 Task: Select a due date automation when advanced on, 2 days before a card is due add content with a name not starting with resume at 11:00 AM.
Action: Mouse moved to (1161, 93)
Screenshot: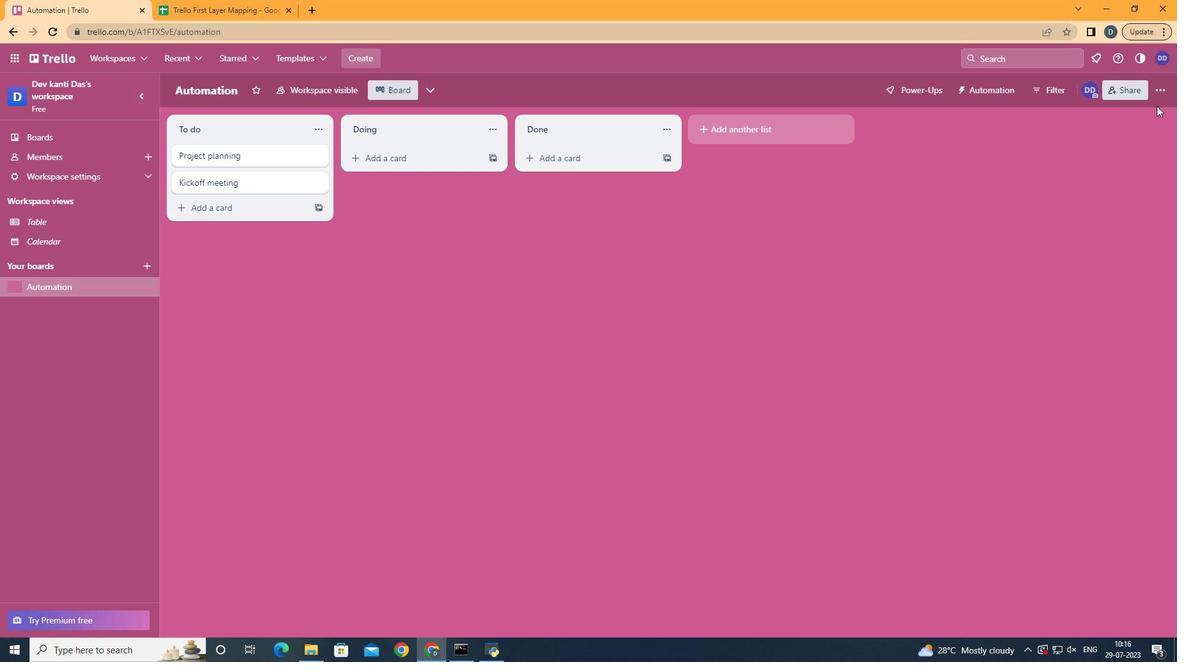 
Action: Mouse pressed left at (1161, 93)
Screenshot: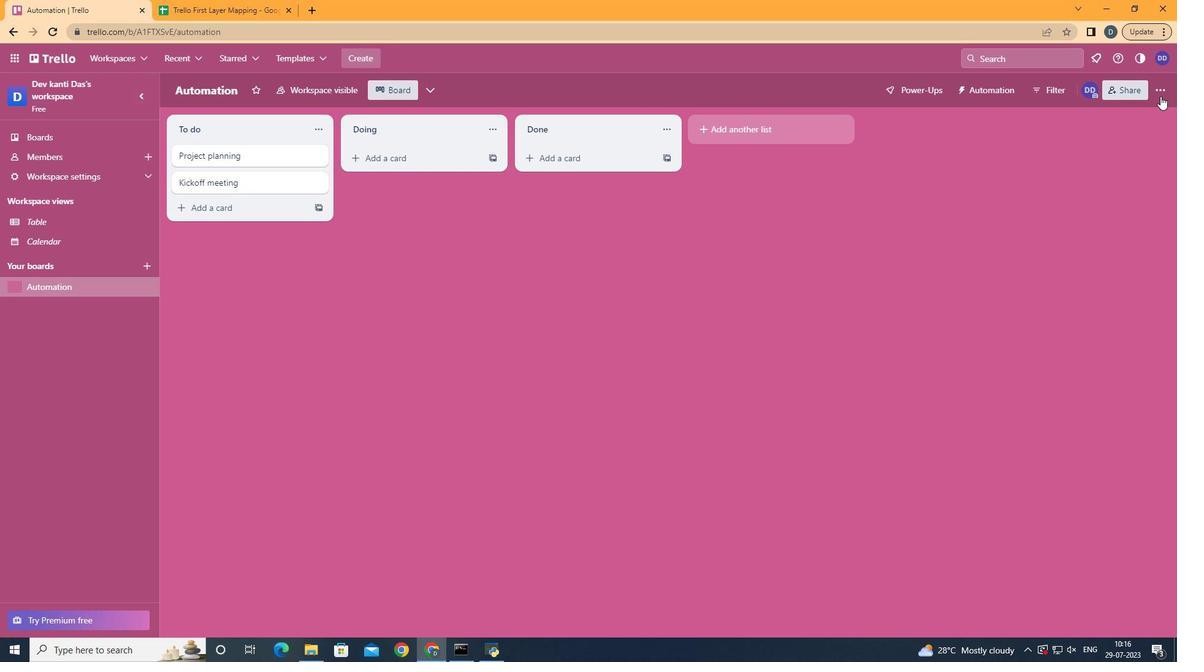 
Action: Mouse moved to (1096, 255)
Screenshot: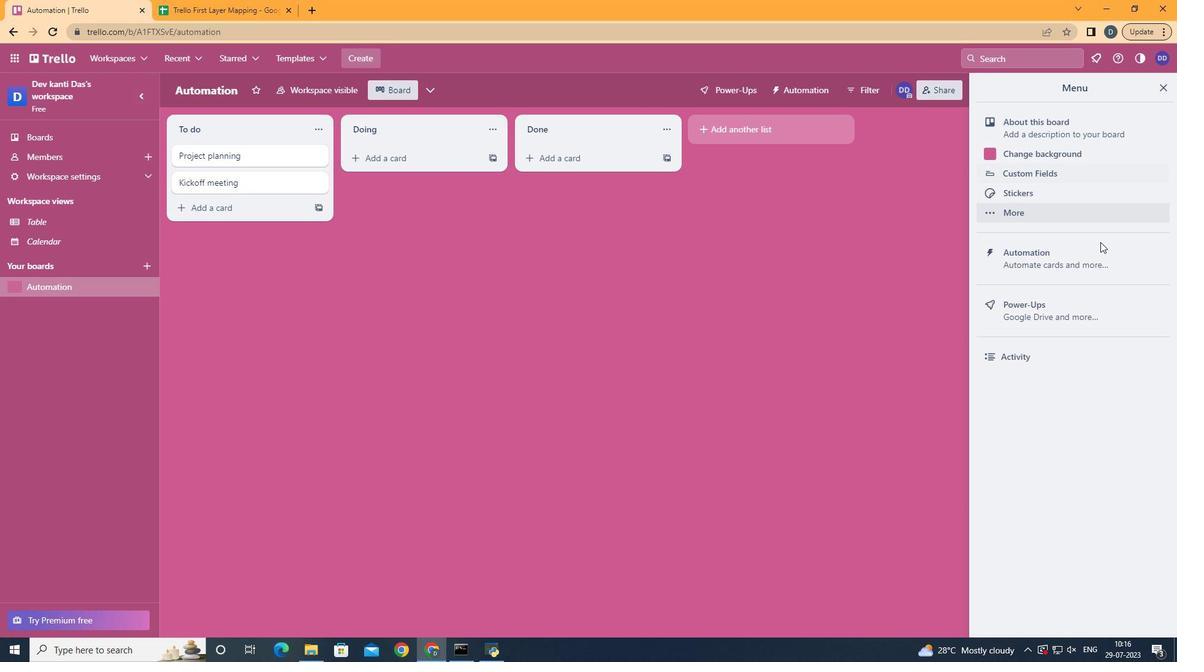 
Action: Mouse pressed left at (1096, 255)
Screenshot: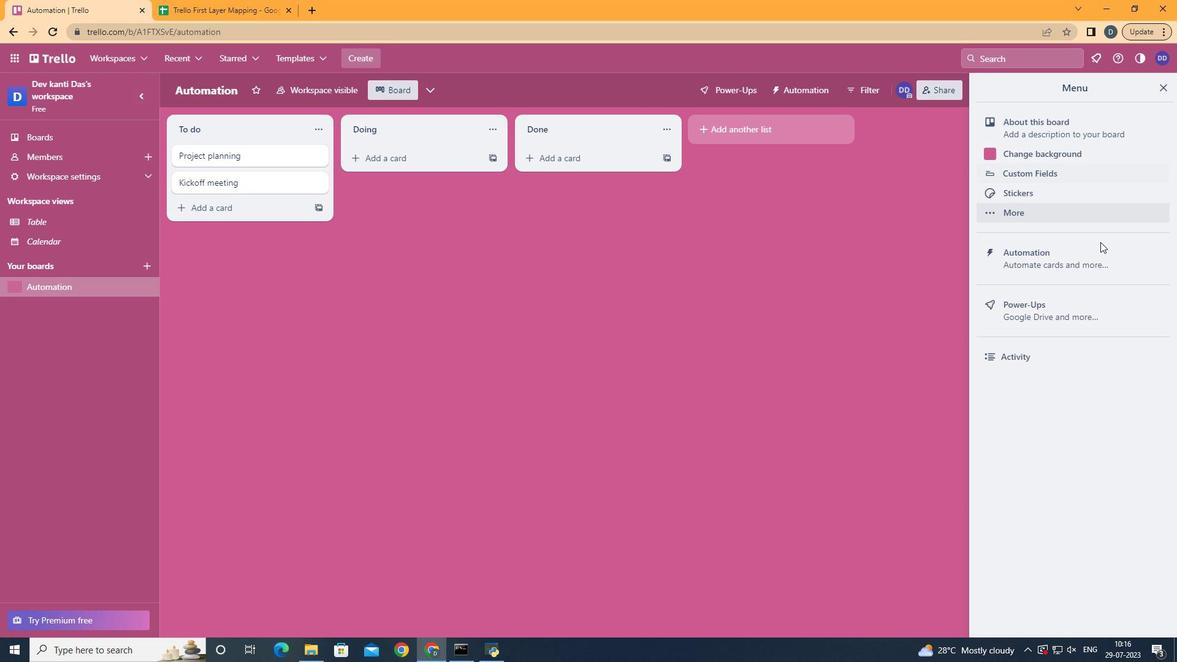 
Action: Mouse moved to (215, 252)
Screenshot: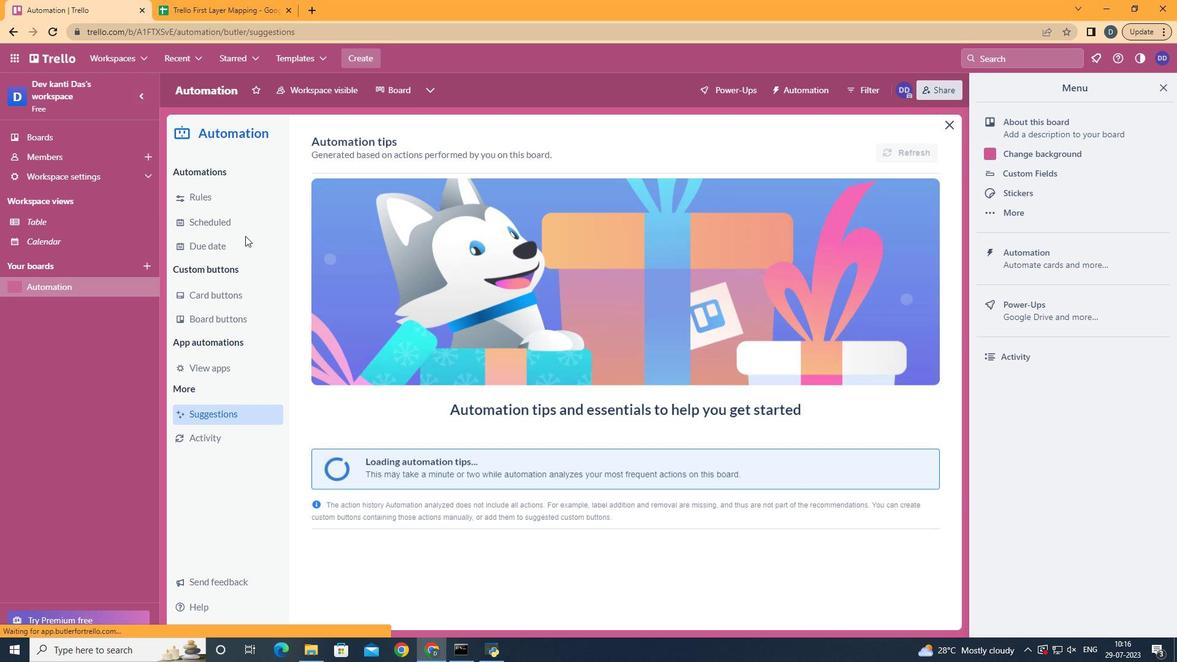 
Action: Mouse pressed left at (215, 252)
Screenshot: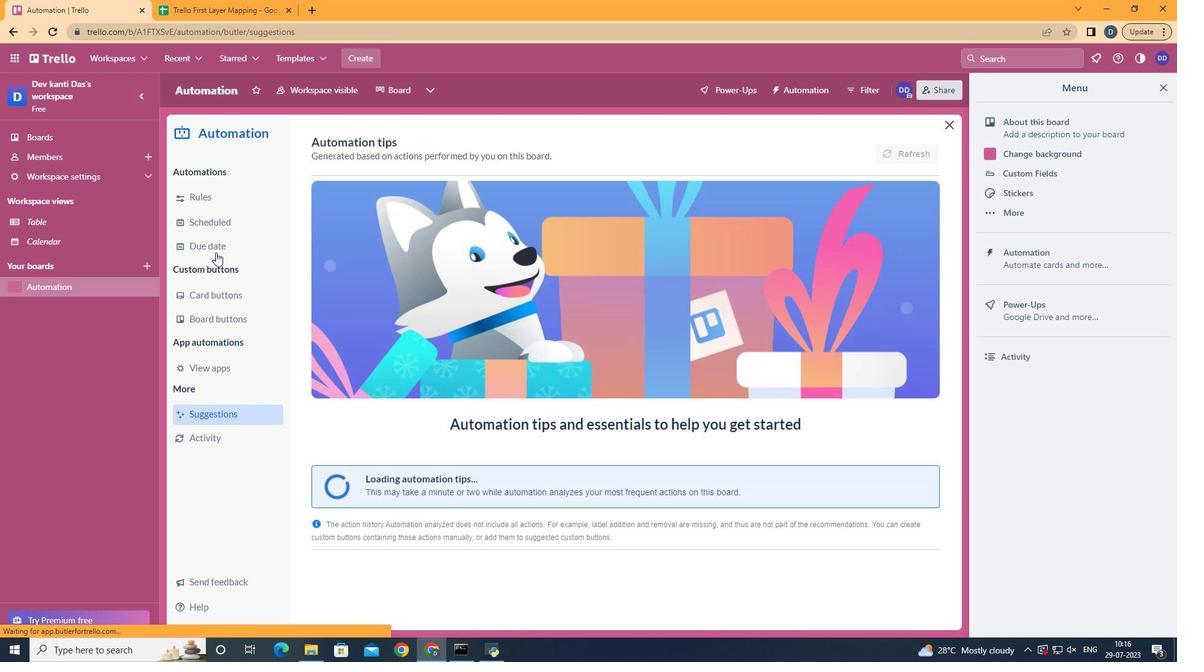 
Action: Mouse moved to (859, 147)
Screenshot: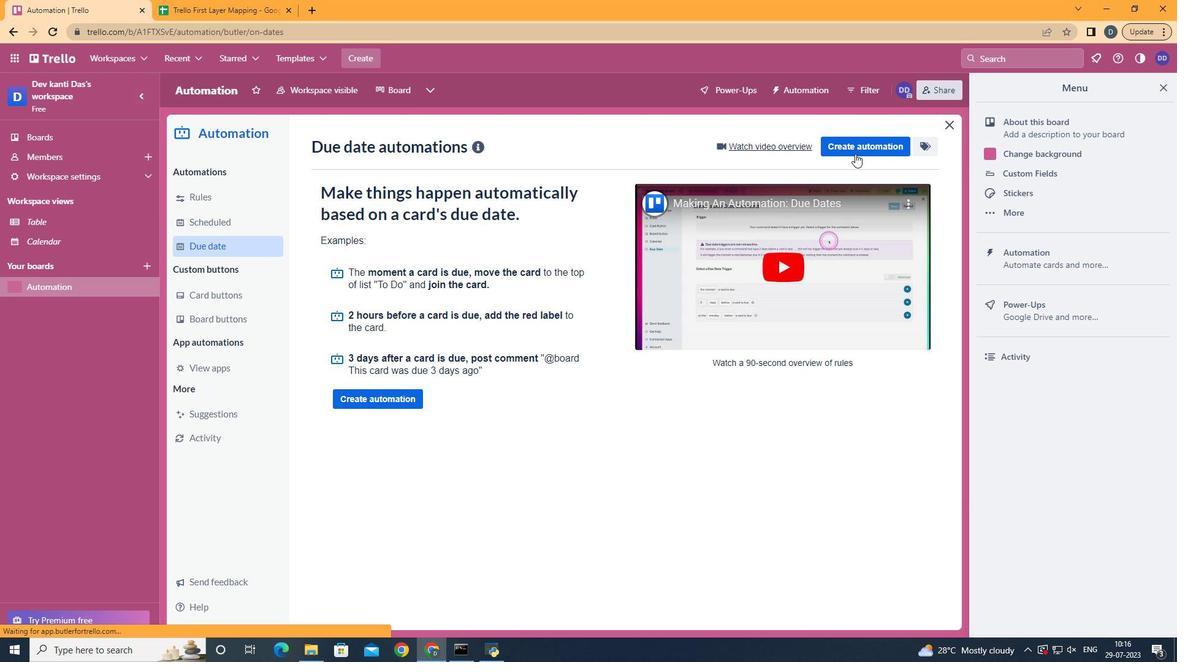 
Action: Mouse pressed left at (859, 147)
Screenshot: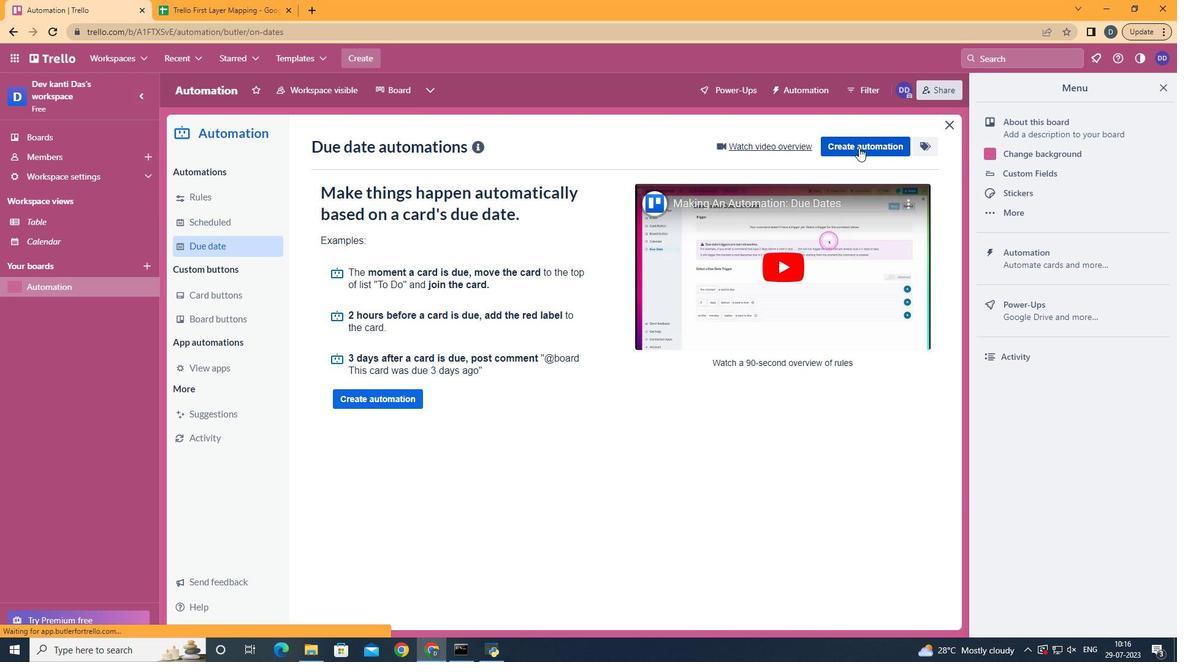 
Action: Mouse moved to (554, 287)
Screenshot: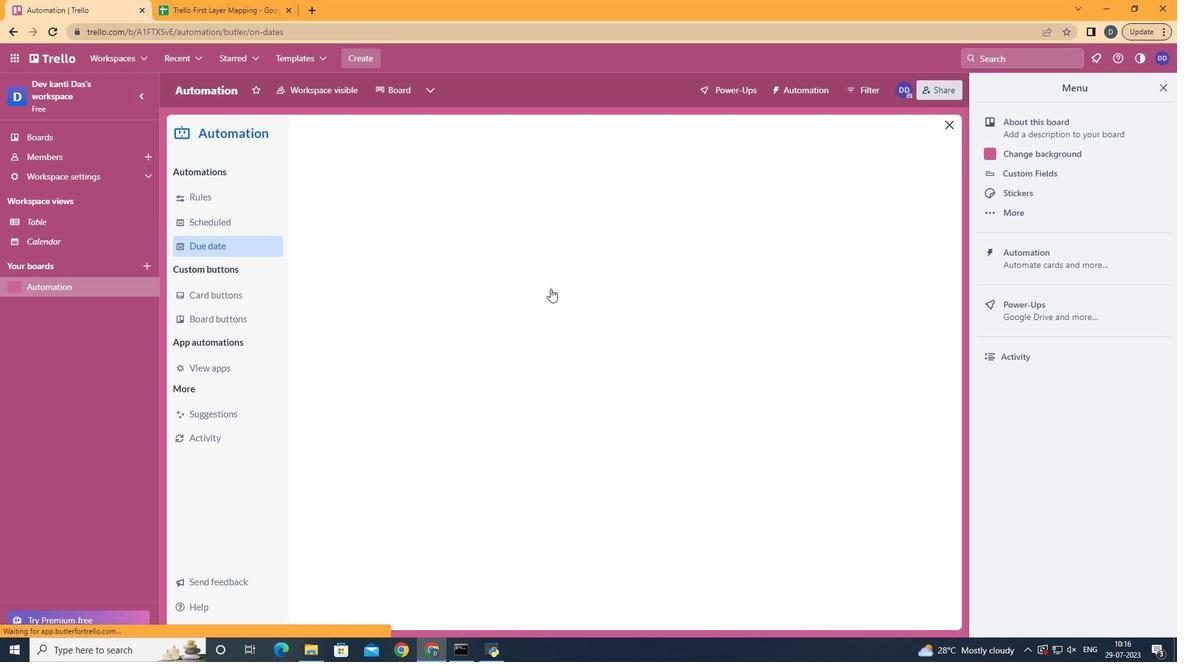 
Action: Mouse pressed left at (554, 287)
Screenshot: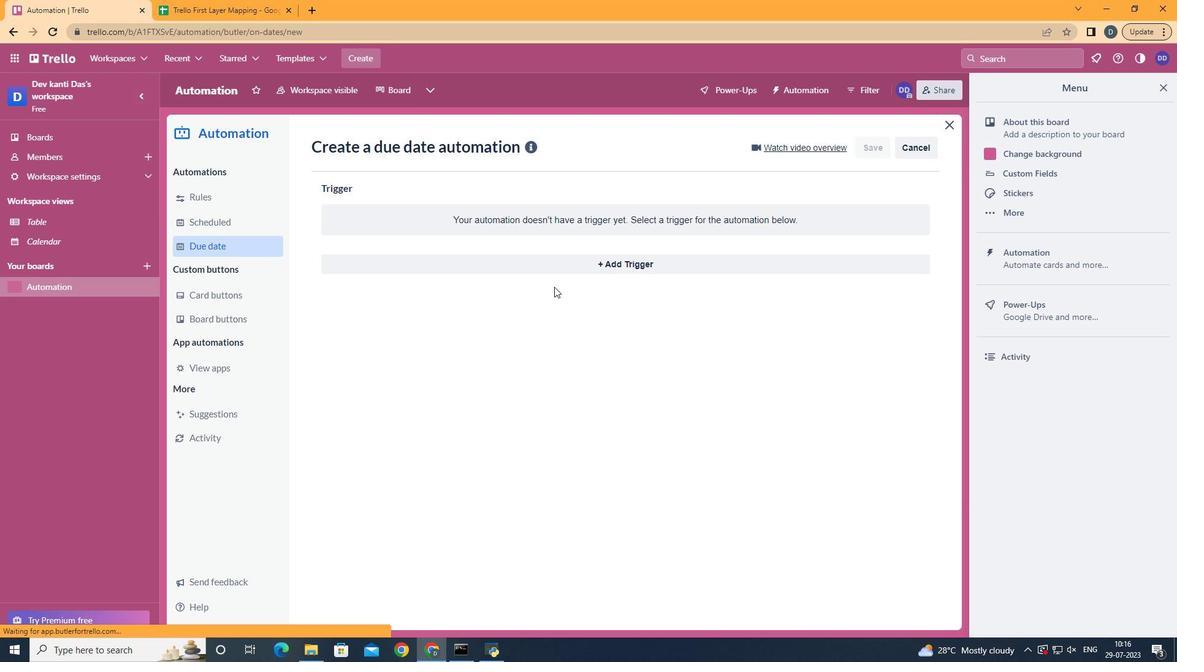 
Action: Mouse moved to (577, 267)
Screenshot: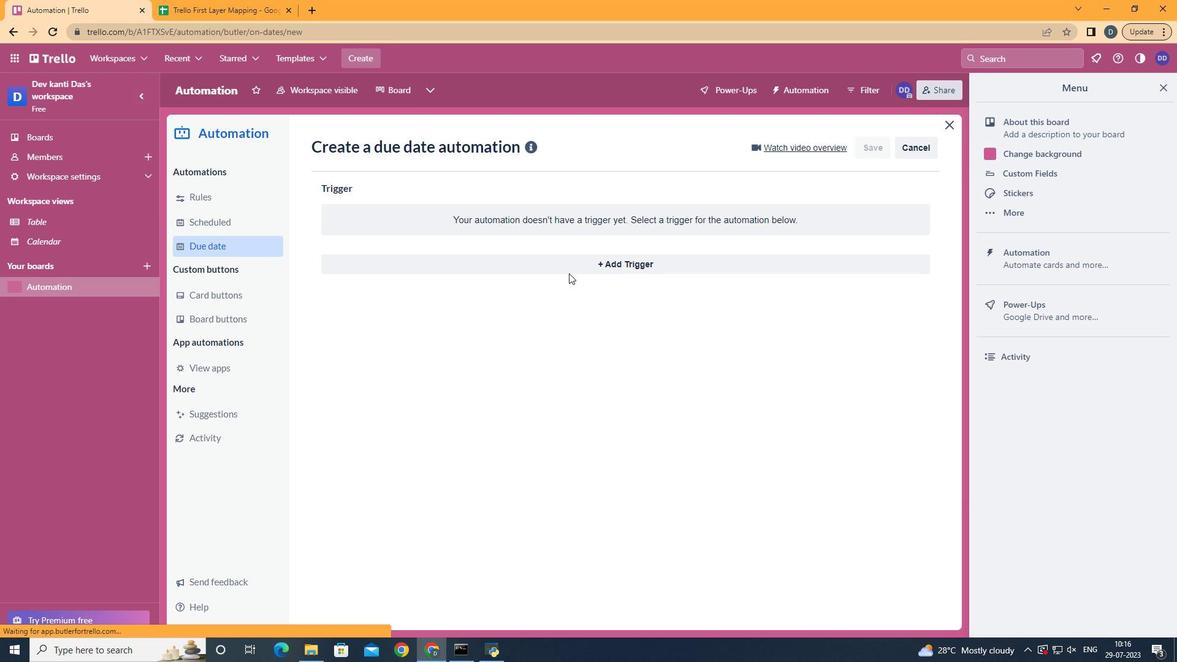 
Action: Mouse pressed left at (577, 267)
Screenshot: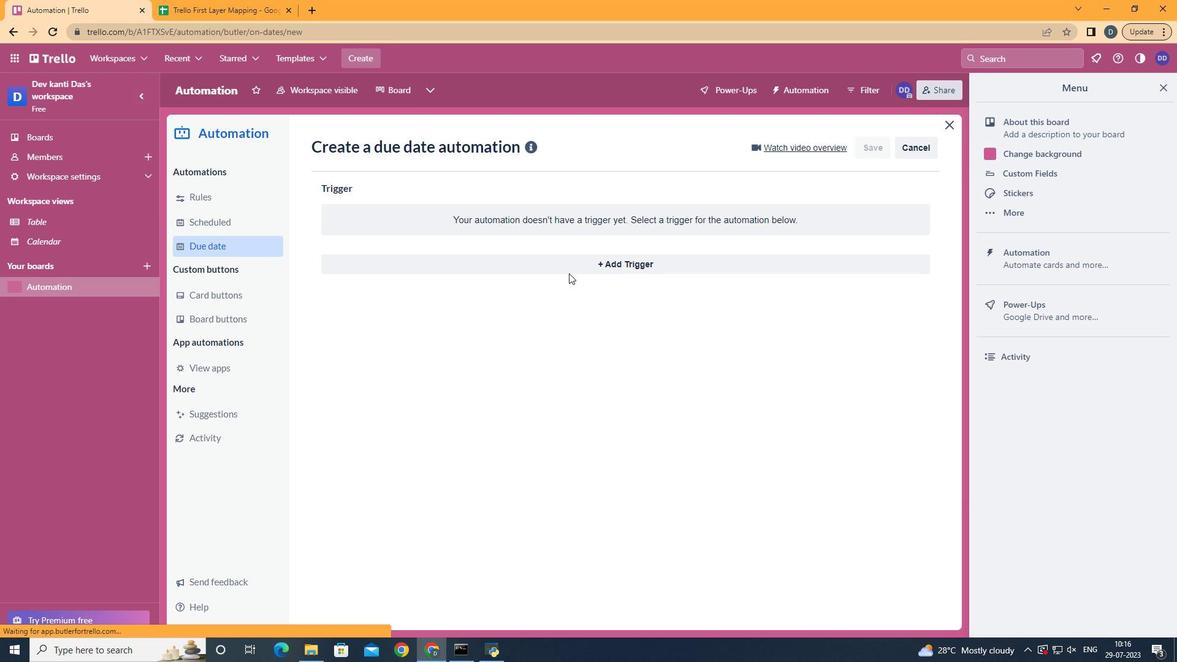 
Action: Mouse moved to (485, 450)
Screenshot: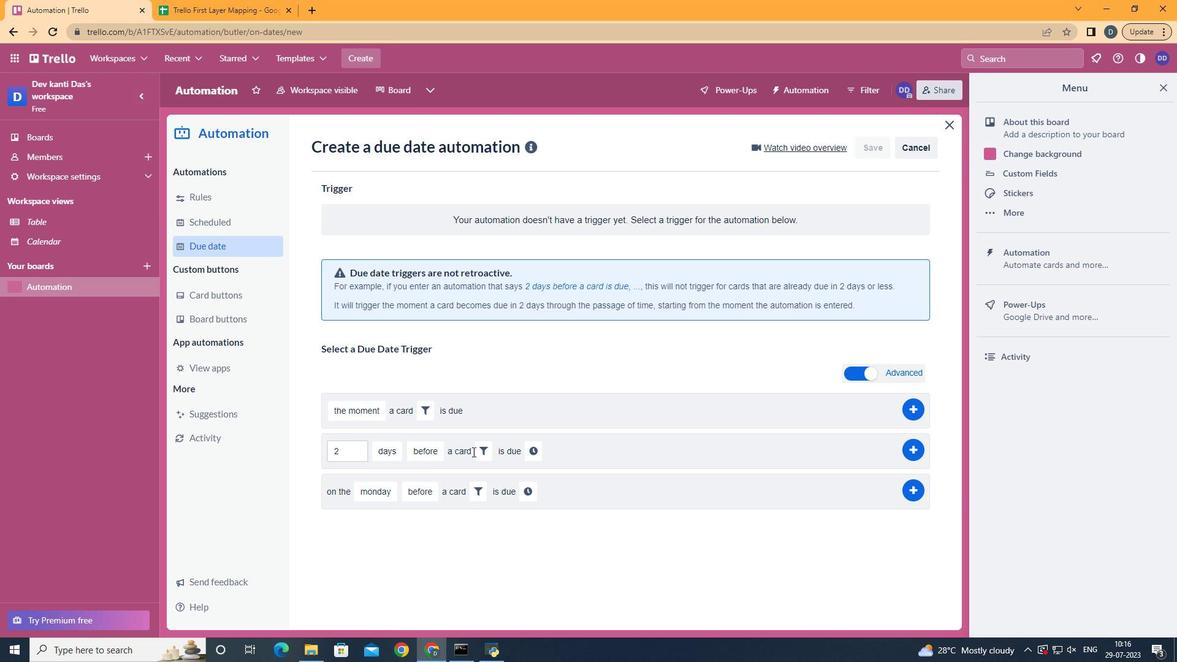 
Action: Mouse pressed left at (485, 450)
Screenshot: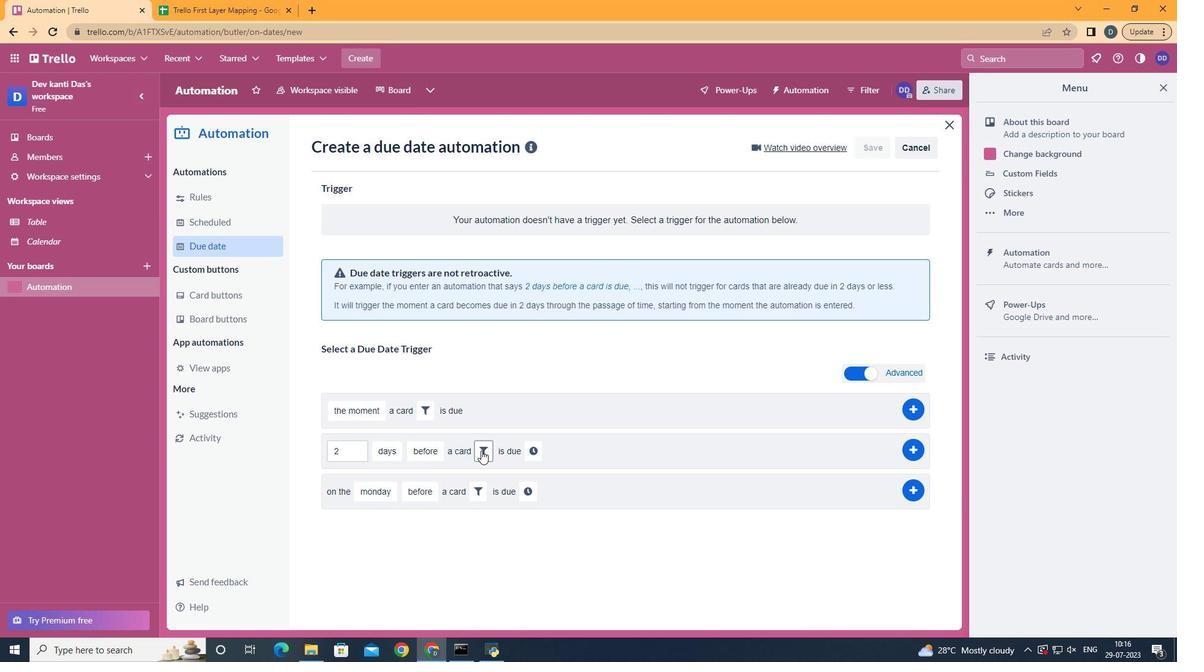 
Action: Mouse moved to (650, 497)
Screenshot: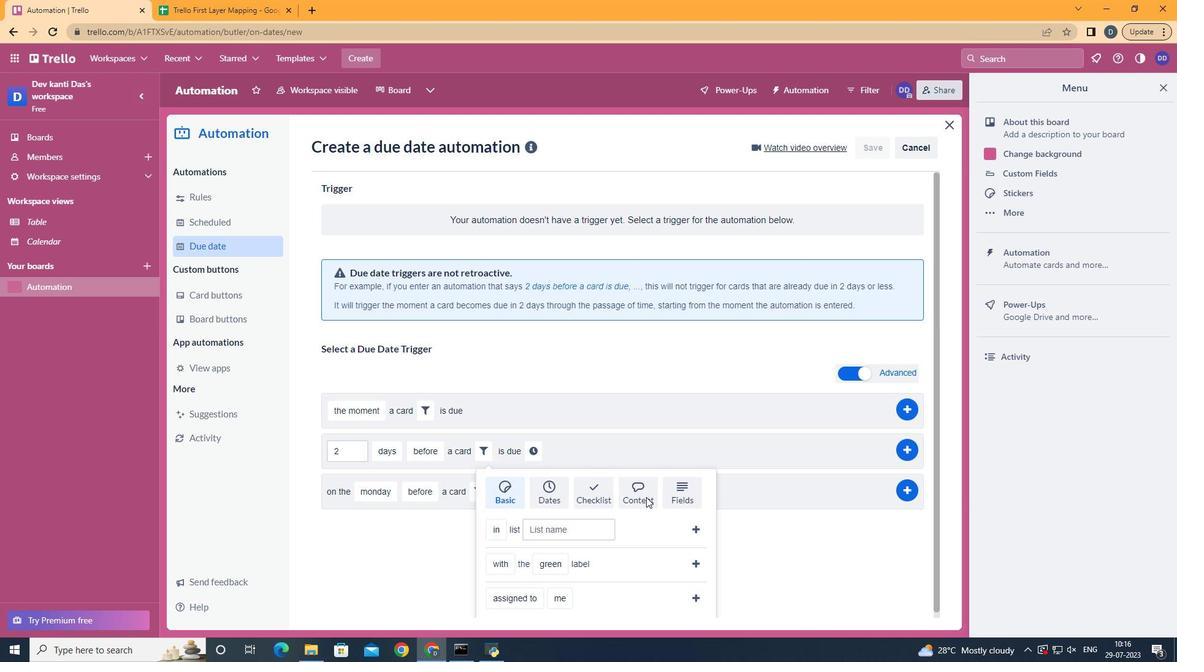 
Action: Mouse pressed left at (650, 497)
Screenshot: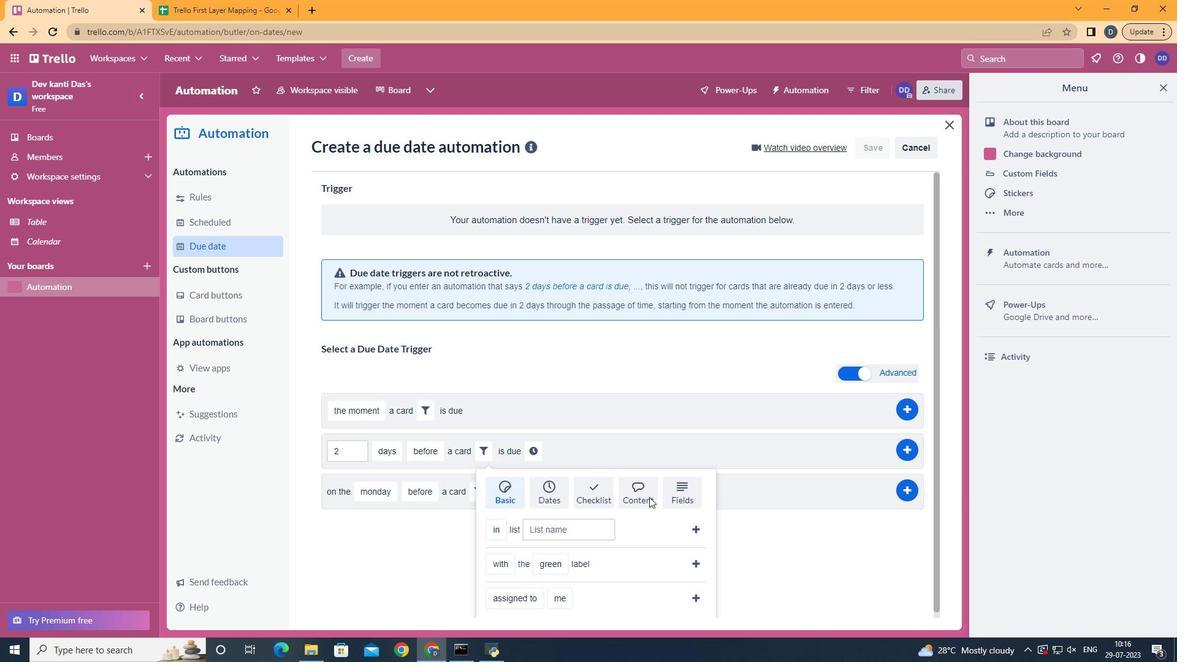 
Action: Mouse scrolled (650, 496) with delta (0, 0)
Screenshot: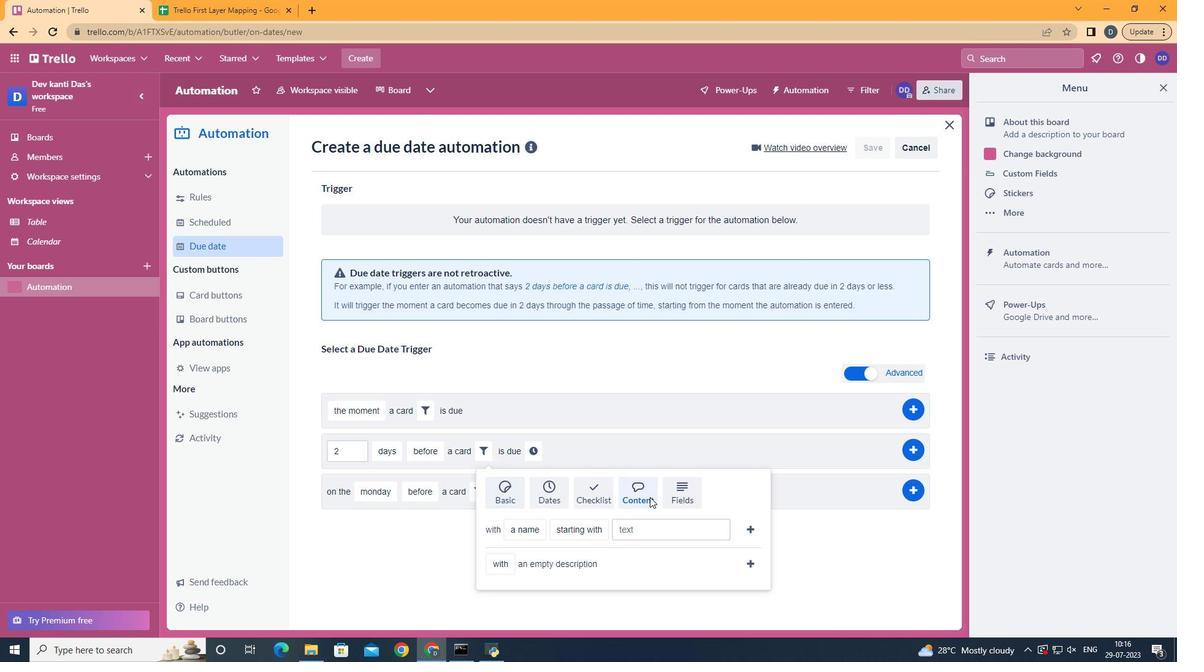 
Action: Mouse scrolled (650, 496) with delta (0, 0)
Screenshot: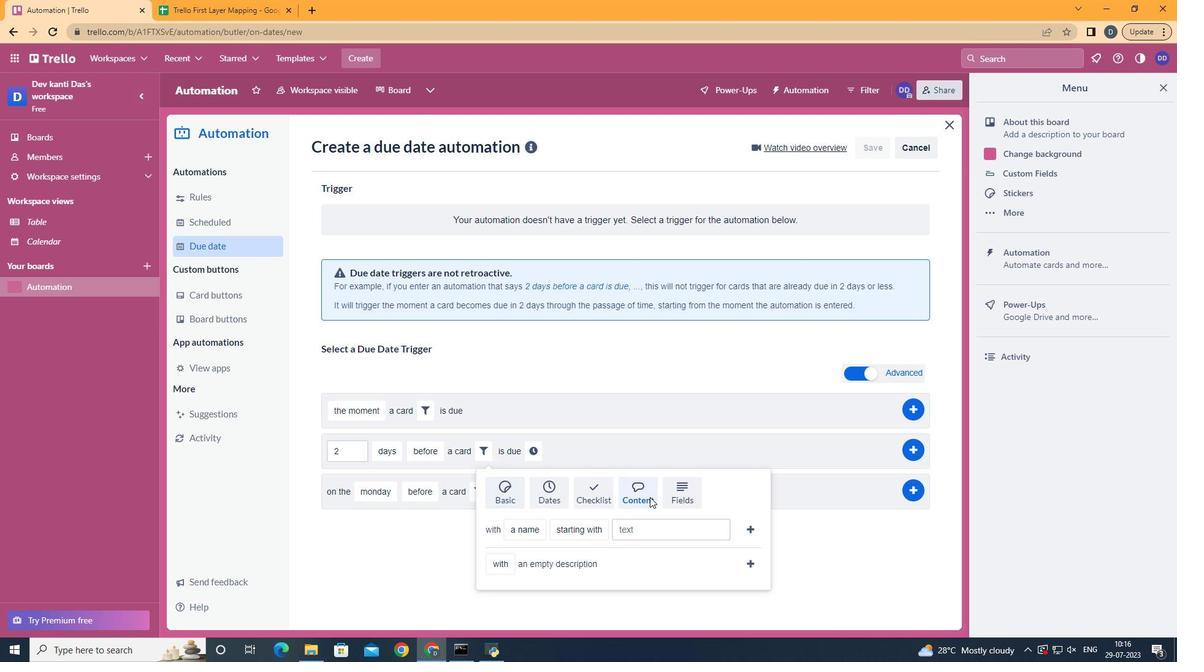
Action: Mouse scrolled (650, 496) with delta (0, 0)
Screenshot: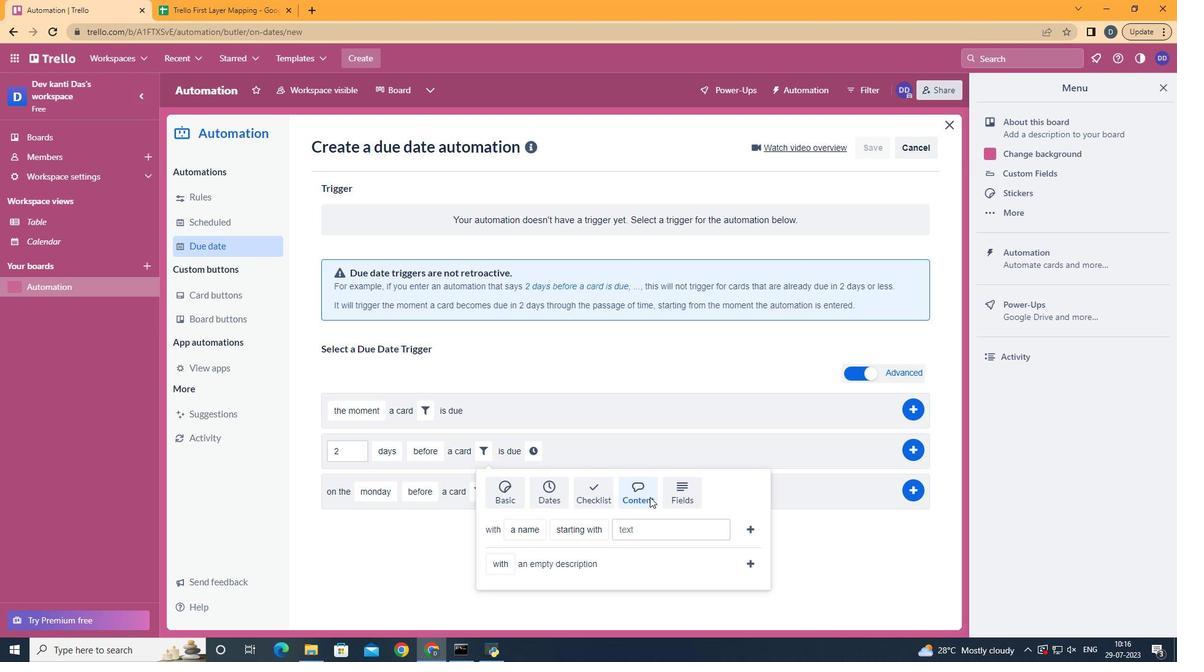 
Action: Mouse scrolled (650, 496) with delta (0, 0)
Screenshot: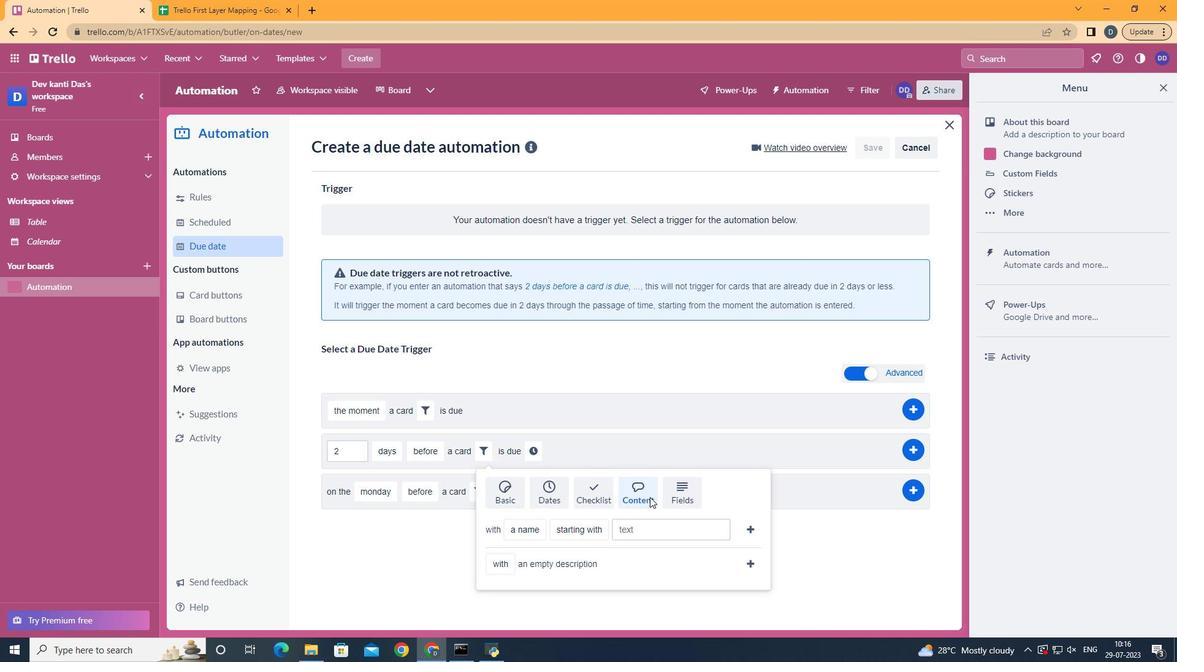 
Action: Mouse moved to (525, 559)
Screenshot: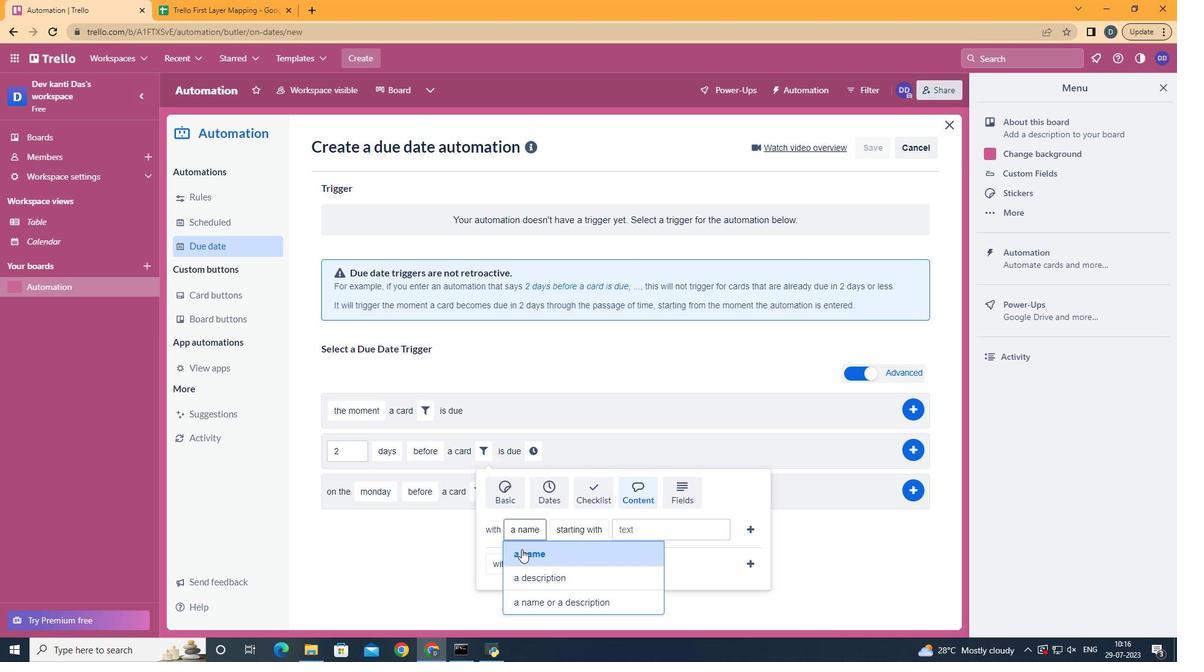 
Action: Mouse pressed left at (525, 559)
Screenshot: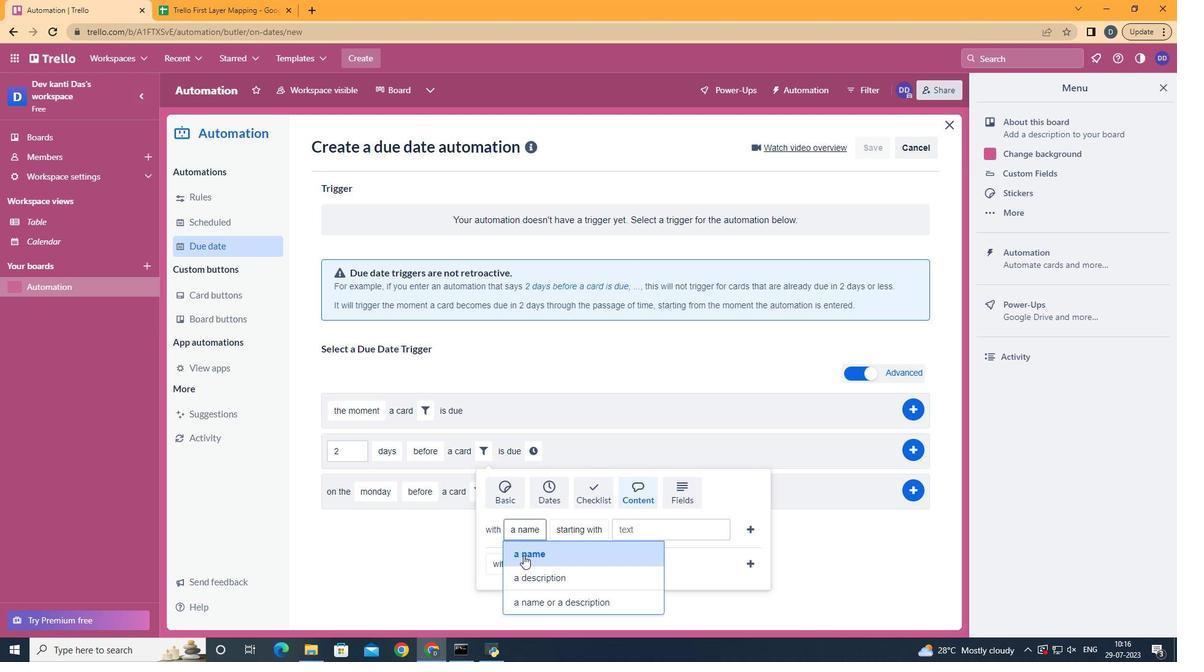 
Action: Mouse moved to (601, 458)
Screenshot: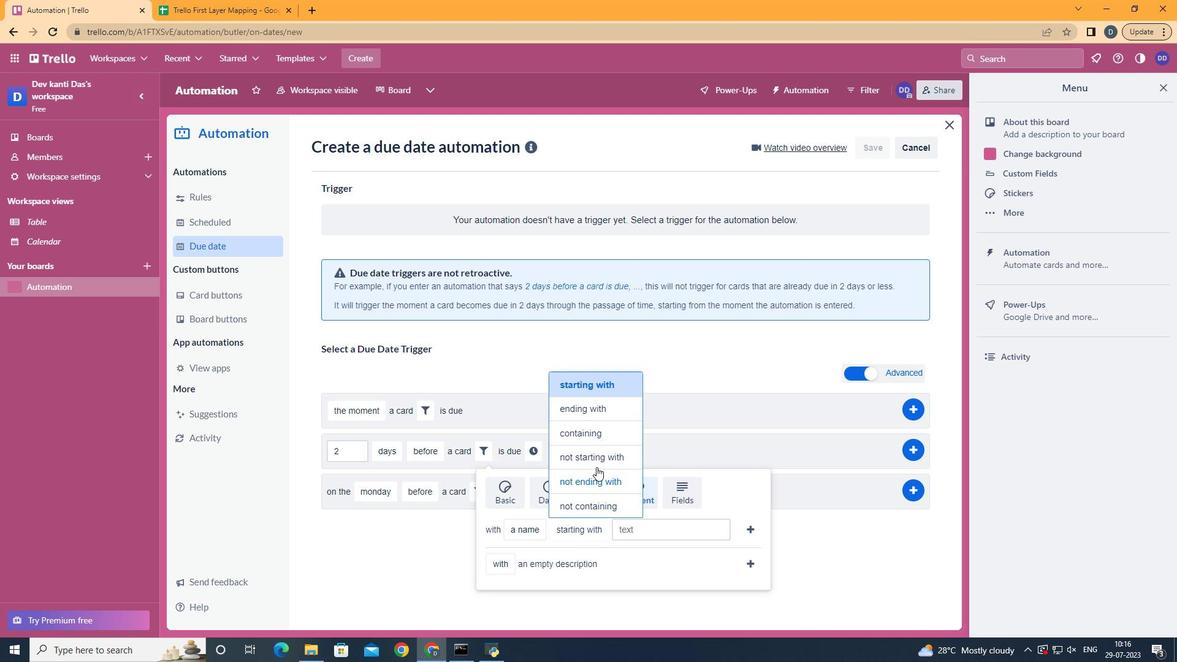 
Action: Mouse pressed left at (601, 458)
Screenshot: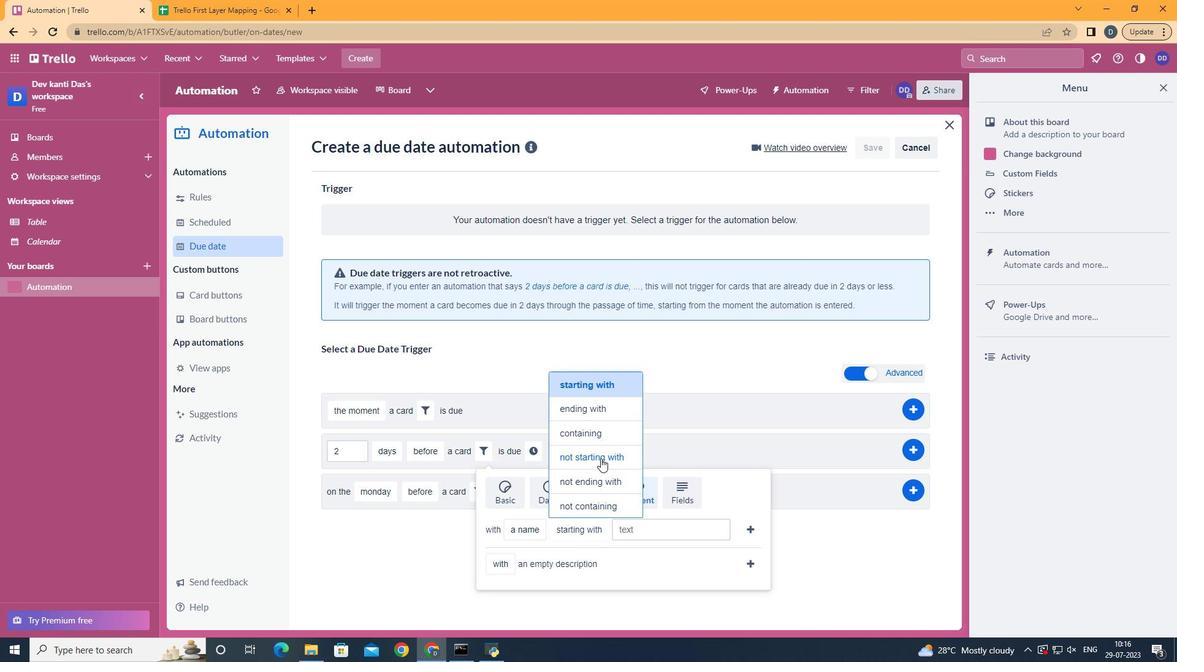 
Action: Mouse moved to (671, 531)
Screenshot: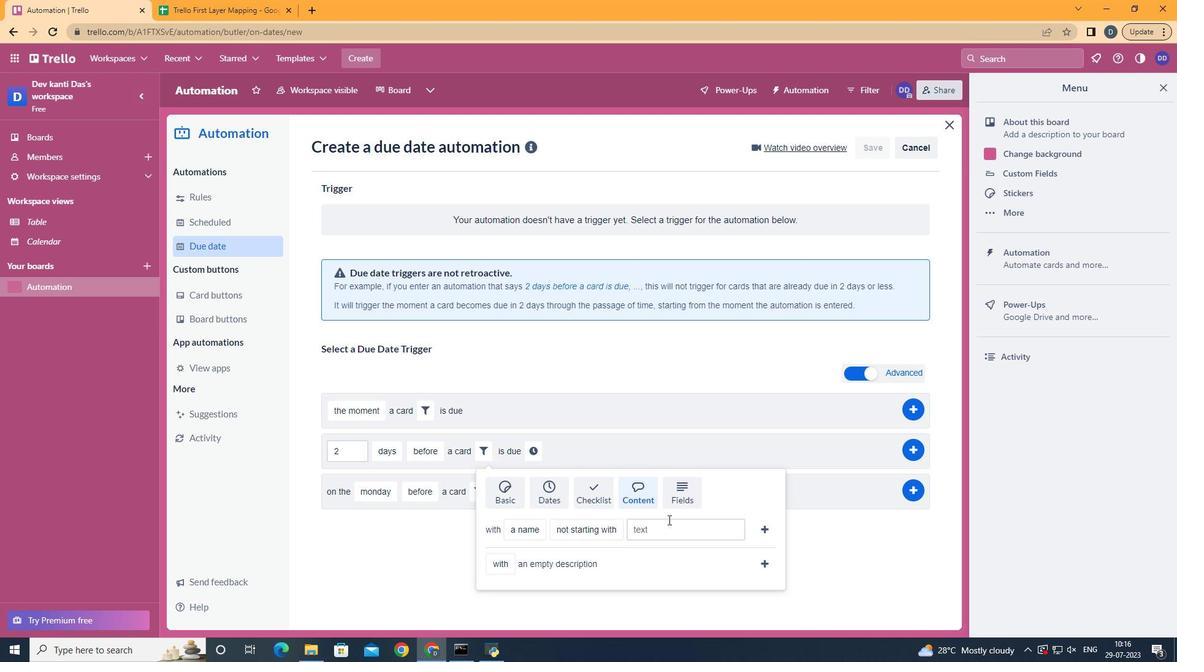 
Action: Mouse pressed left at (671, 531)
Screenshot: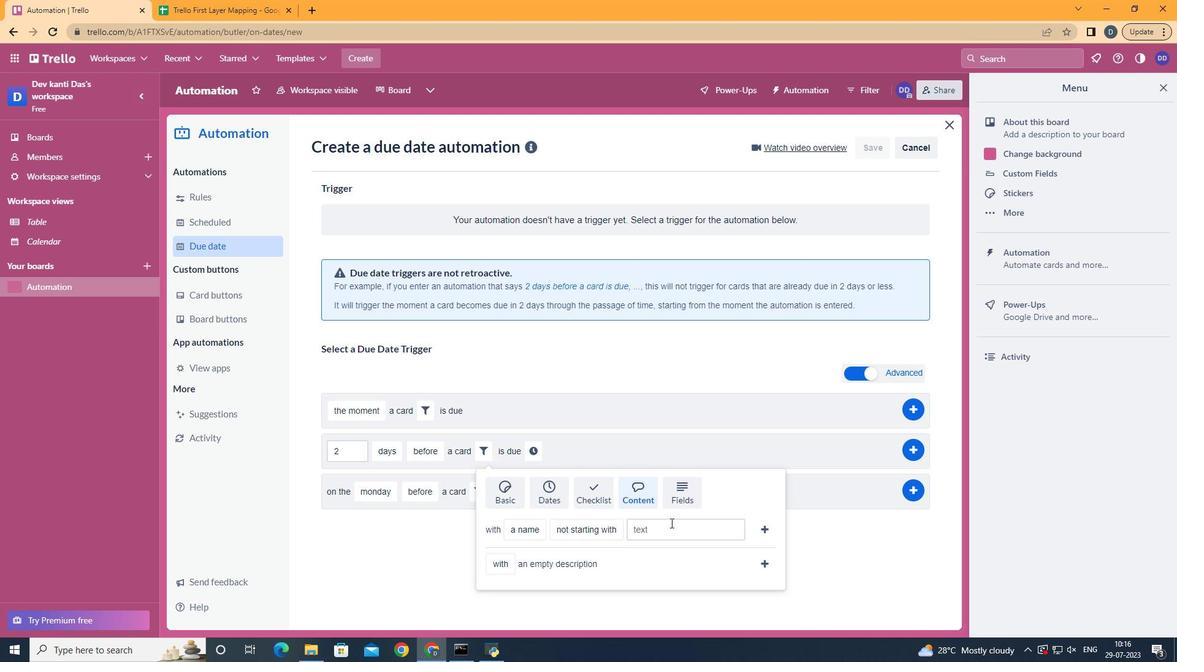 
Action: Key pressed resume
Screenshot: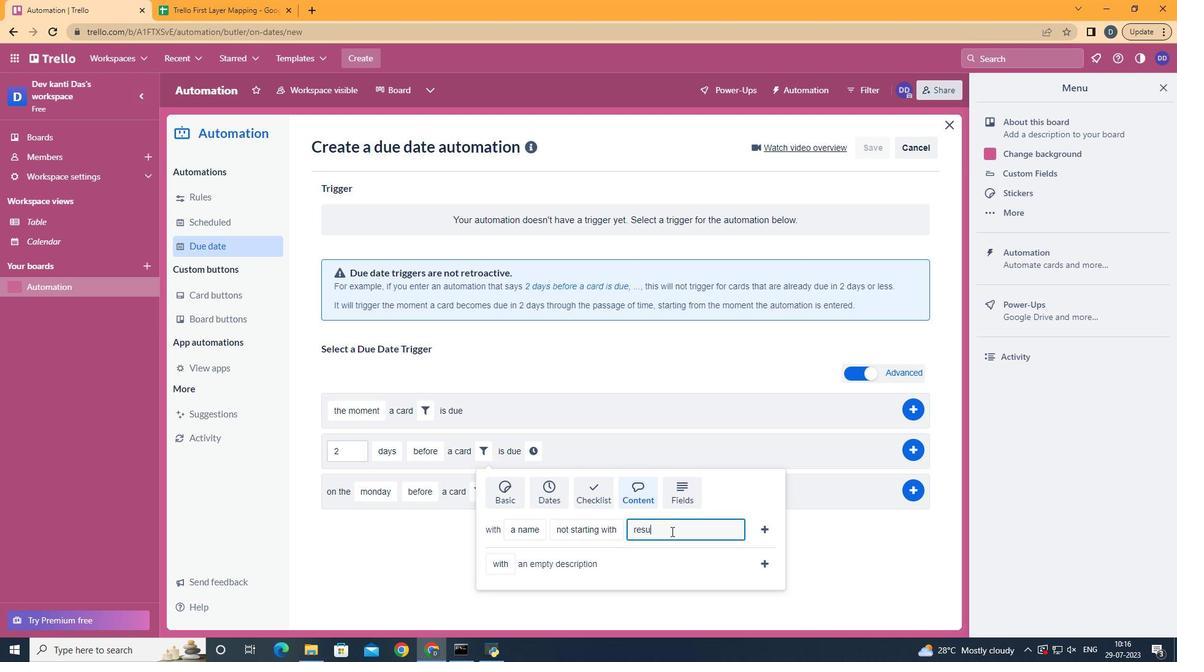 
Action: Mouse moved to (764, 534)
Screenshot: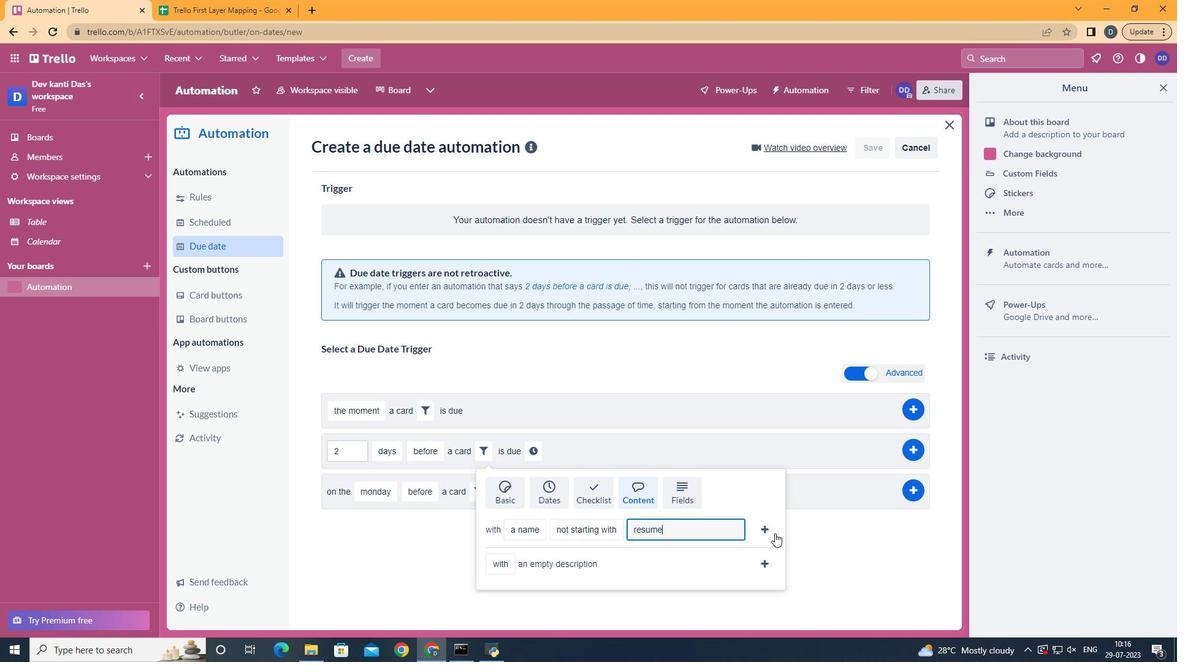 
Action: Mouse pressed left at (764, 534)
Screenshot: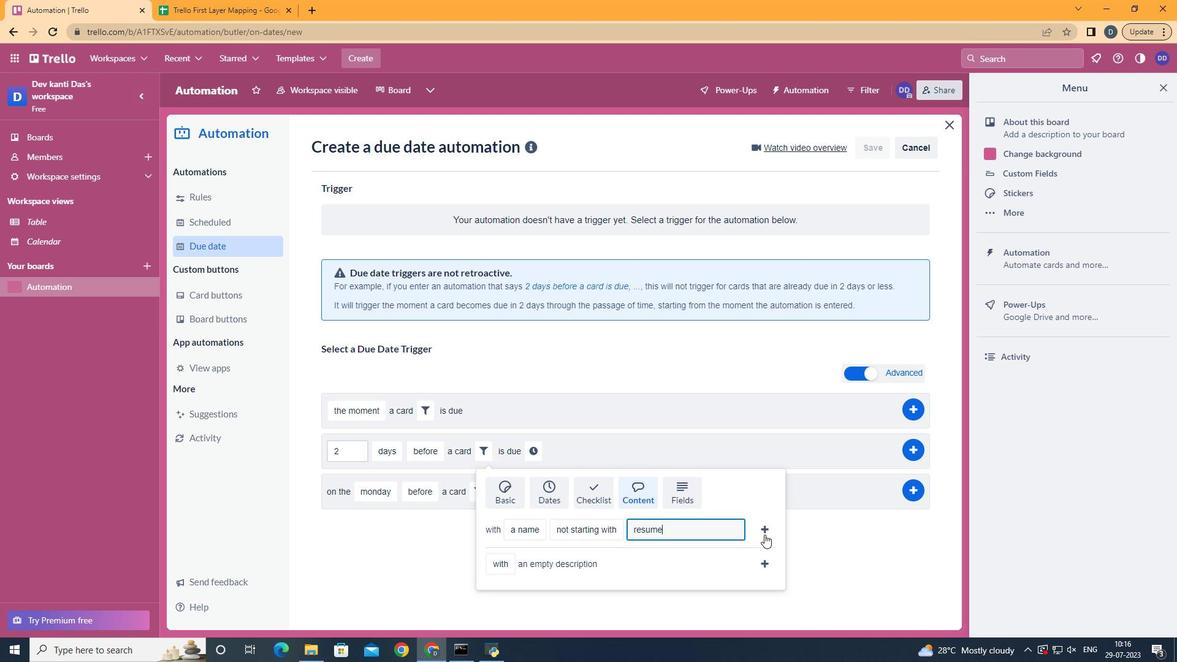 
Action: Mouse moved to (715, 450)
Screenshot: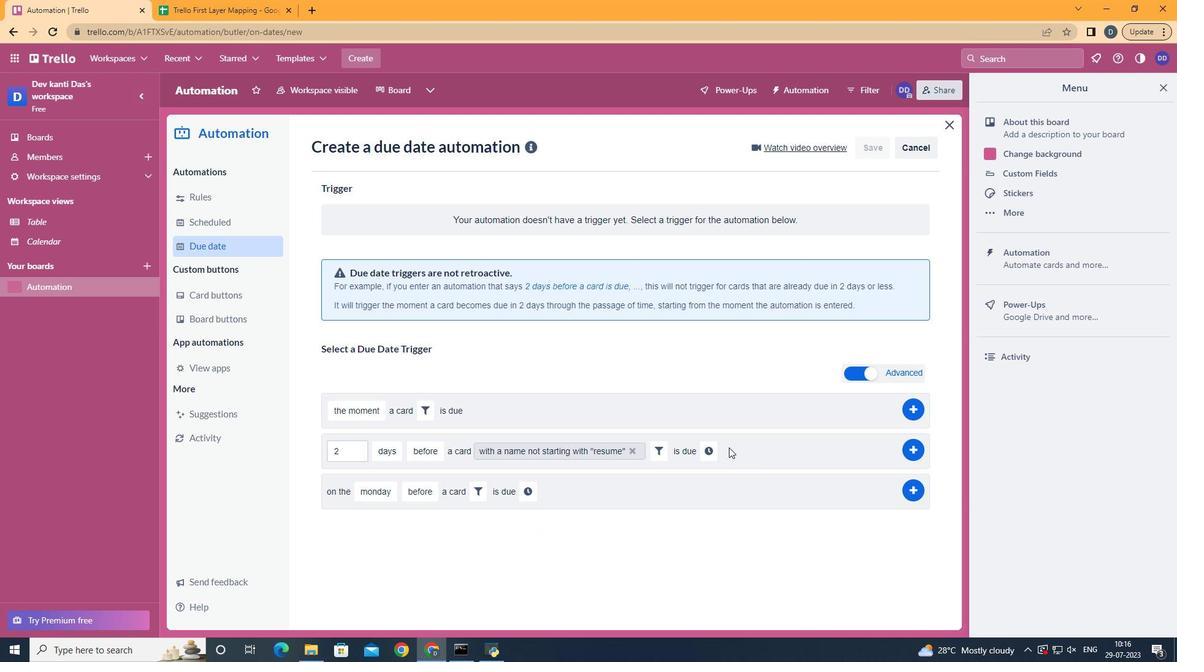 
Action: Mouse pressed left at (715, 450)
Screenshot: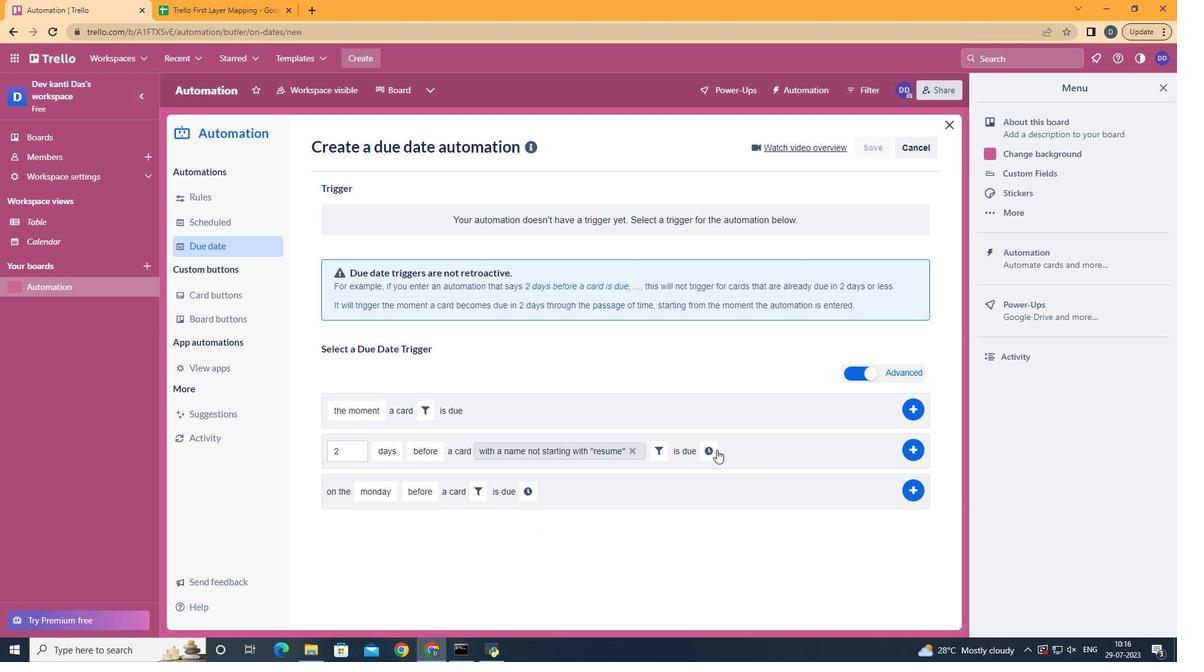 
Action: Mouse moved to (742, 460)
Screenshot: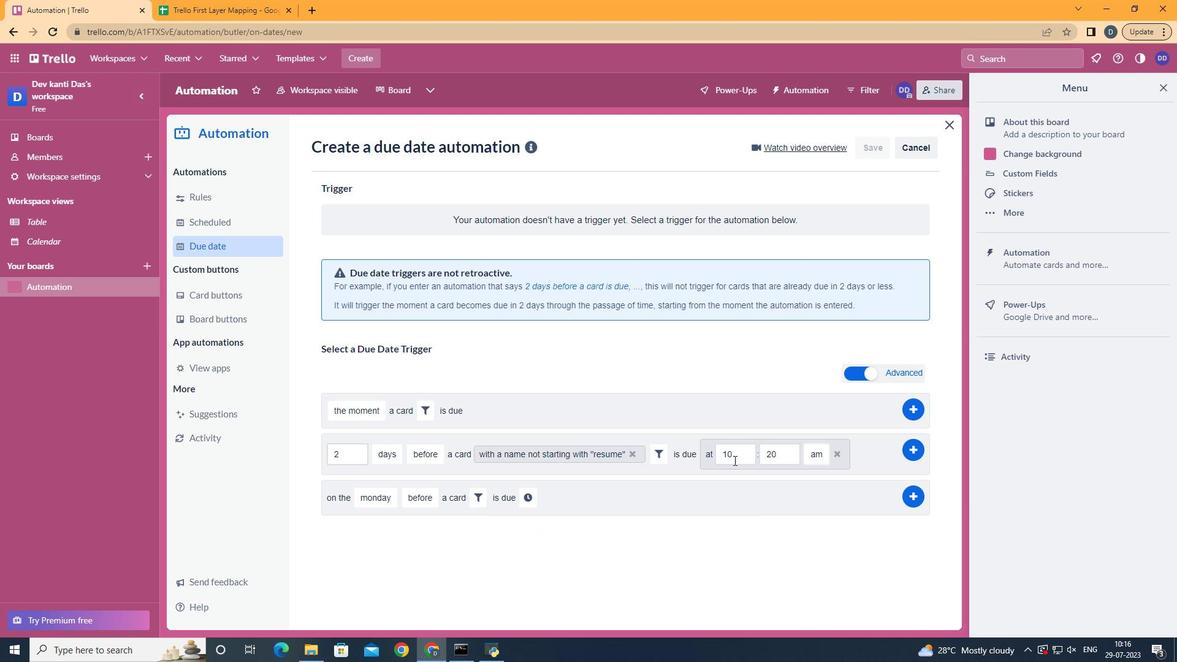 
Action: Mouse pressed left at (742, 460)
Screenshot: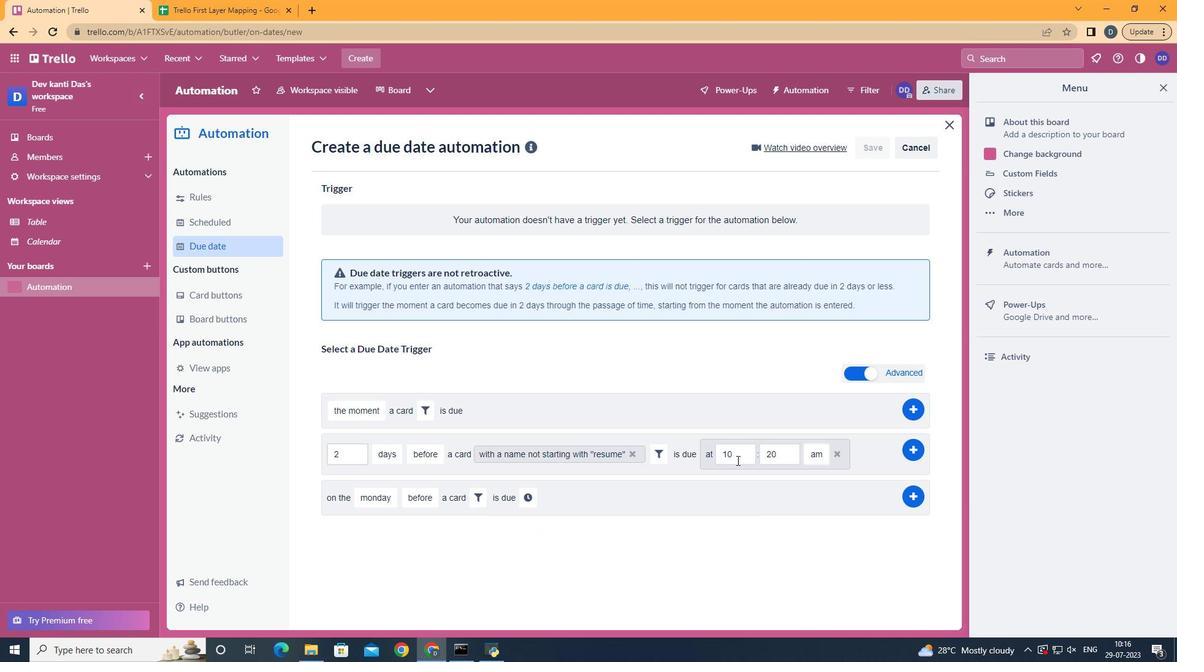 
Action: Key pressed <Key.backspace><Key.backspace>11
Screenshot: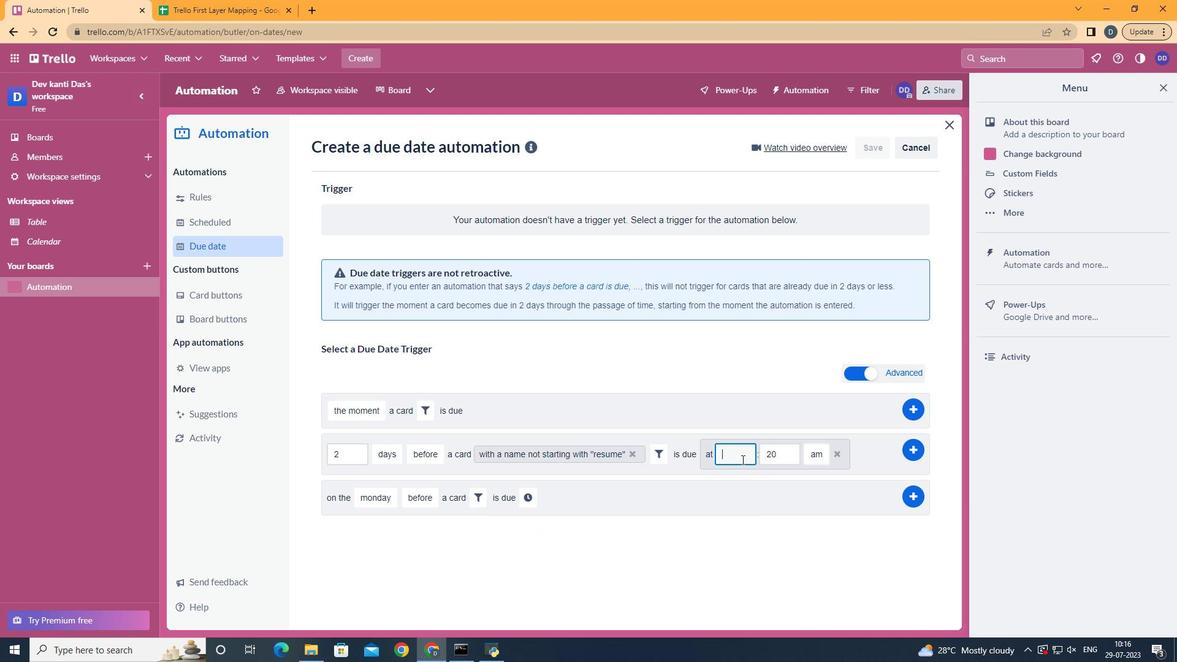 
Action: Mouse moved to (781, 453)
Screenshot: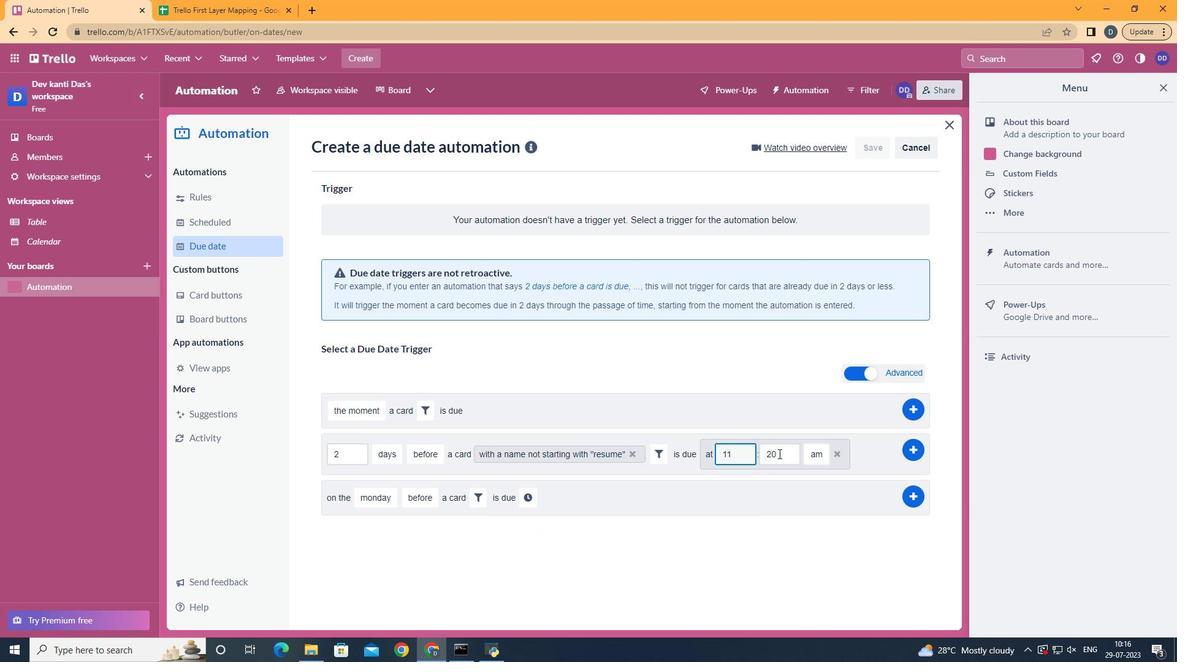 
Action: Mouse pressed left at (781, 453)
Screenshot: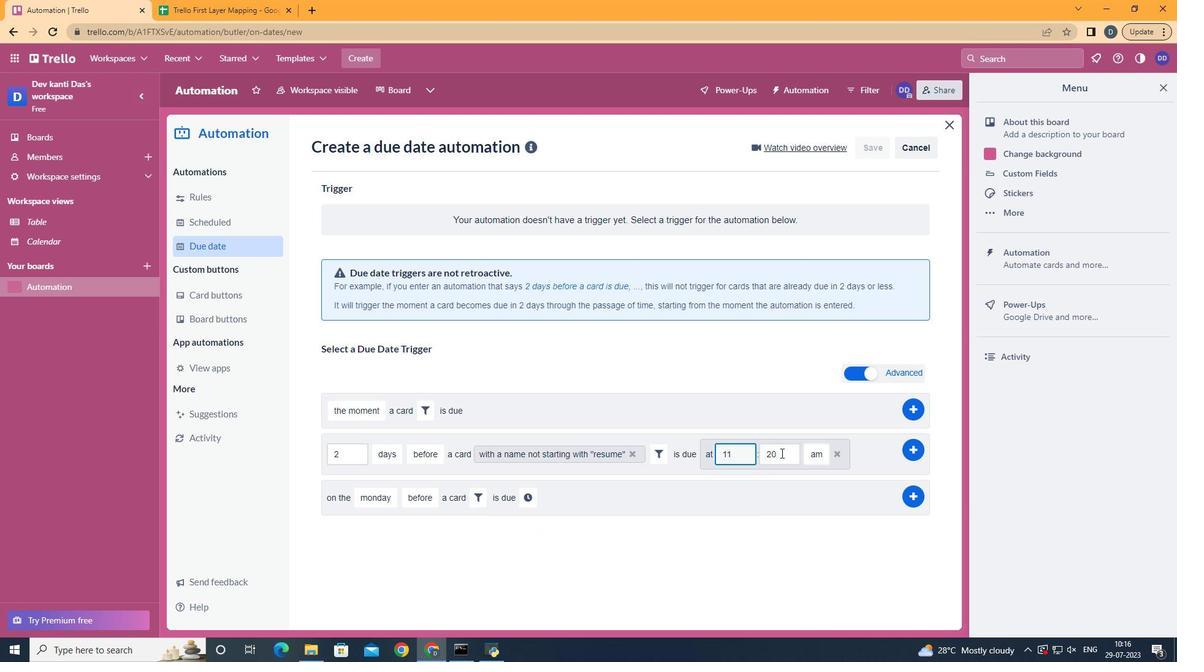 
Action: Key pressed <Key.backspace><Key.backspace>00
Screenshot: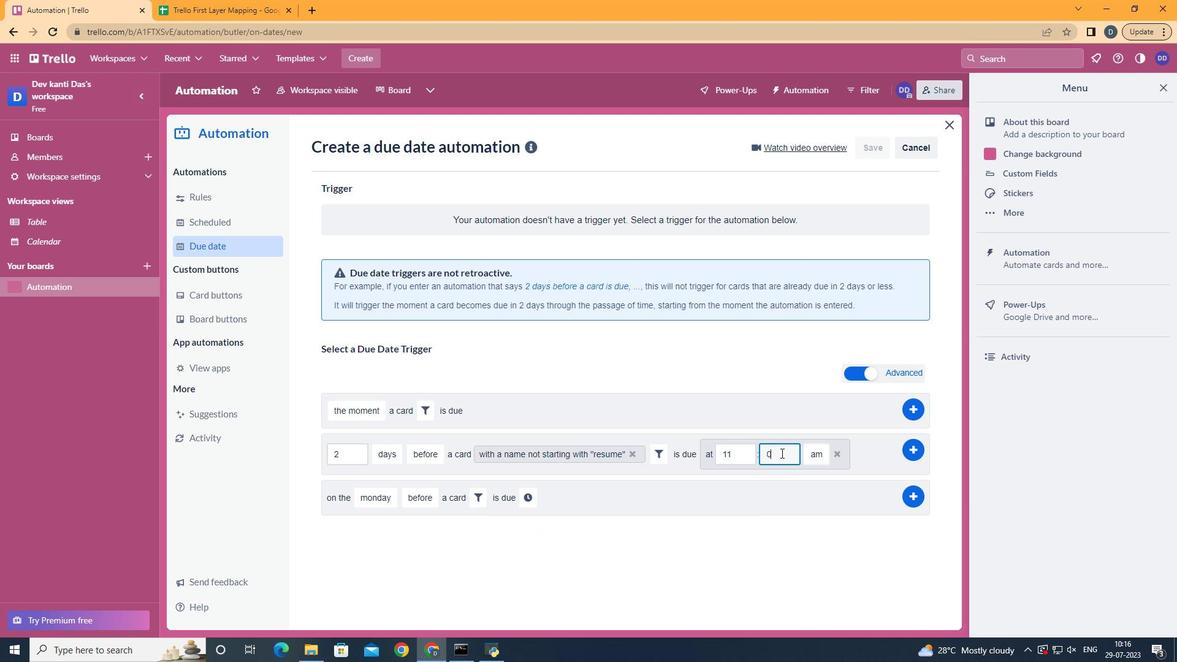 
Action: Mouse moved to (823, 474)
Screenshot: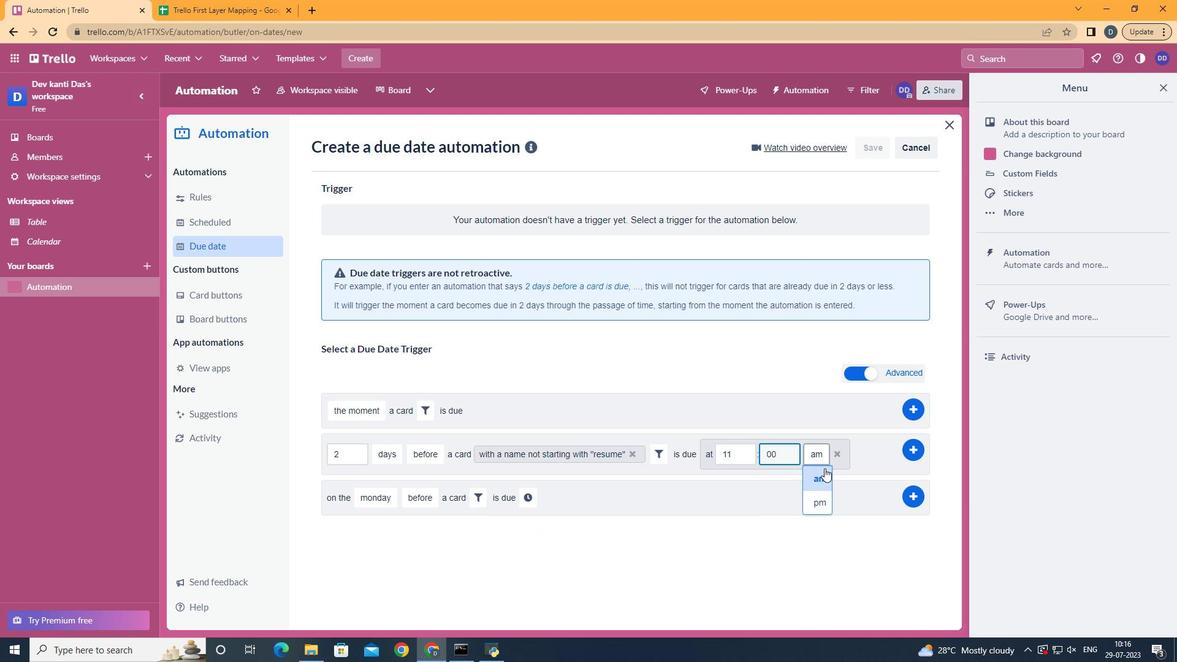 
Action: Mouse pressed left at (823, 474)
Screenshot: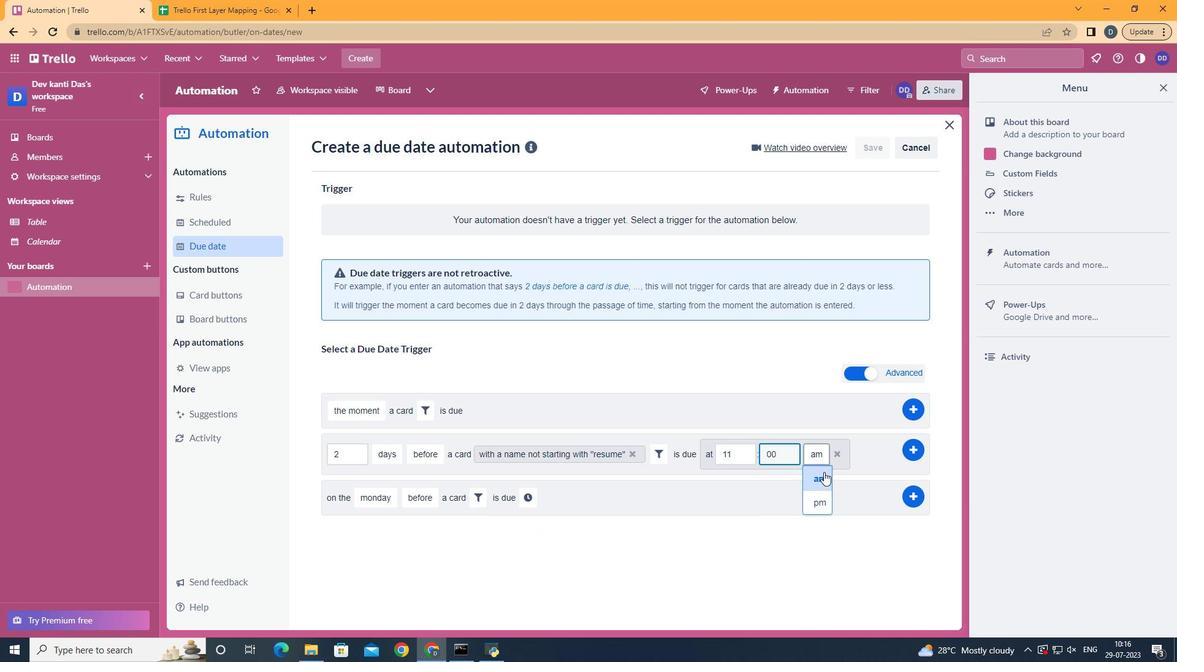 
